 Task: Change the permissions so that no one can create, edit, and delete workflows.
Action: Mouse moved to (756, 69)
Screenshot: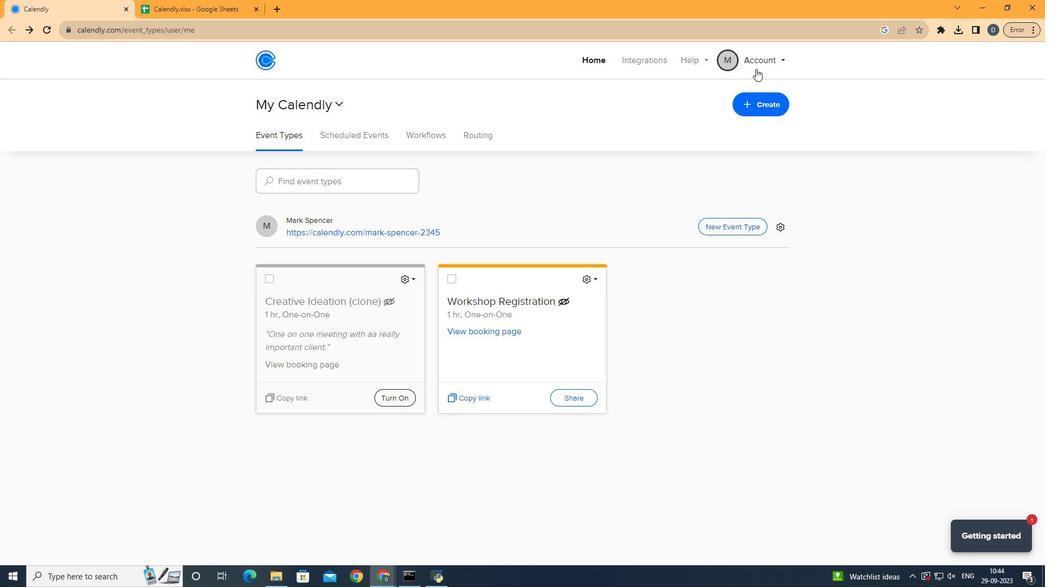 
Action: Mouse pressed left at (756, 69)
Screenshot: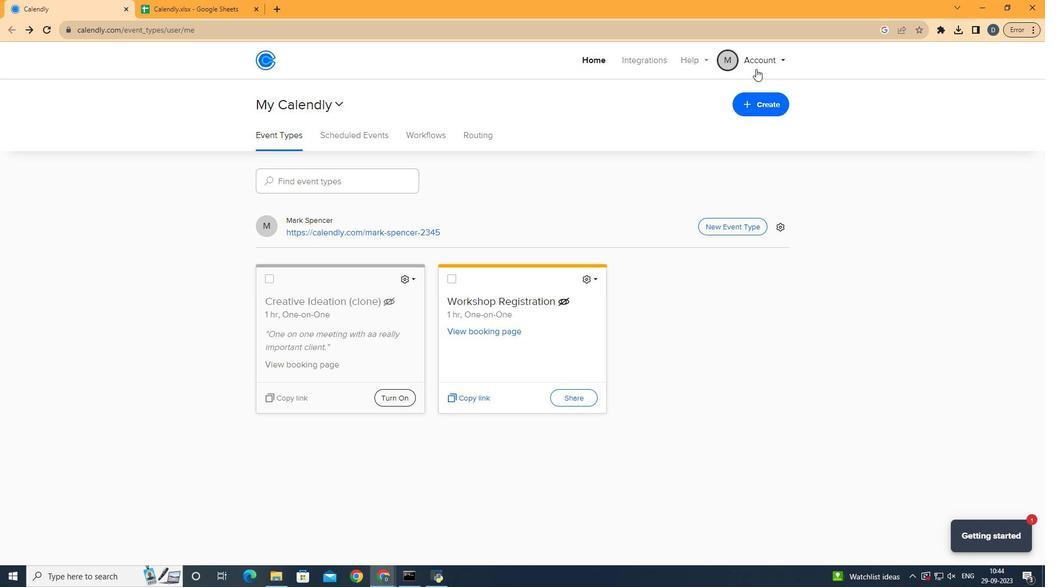 
Action: Mouse moved to (680, 203)
Screenshot: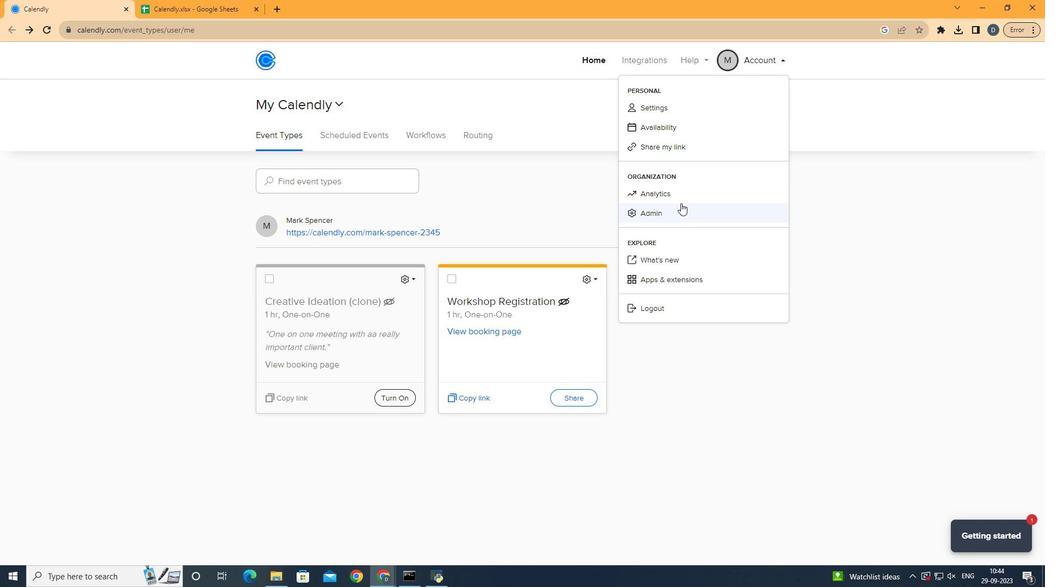 
Action: Mouse pressed left at (680, 203)
Screenshot: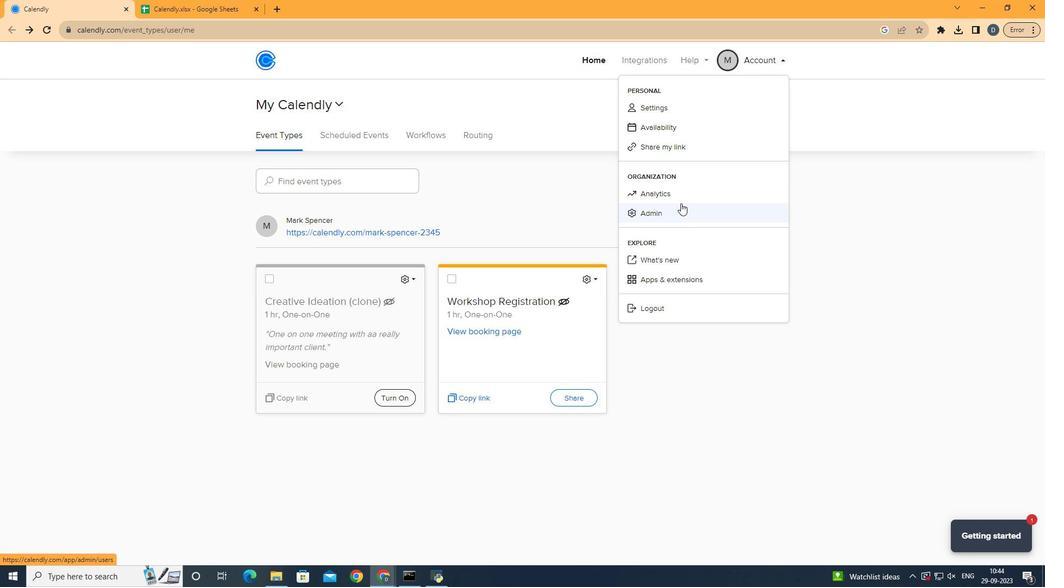 
Action: Mouse moved to (88, 274)
Screenshot: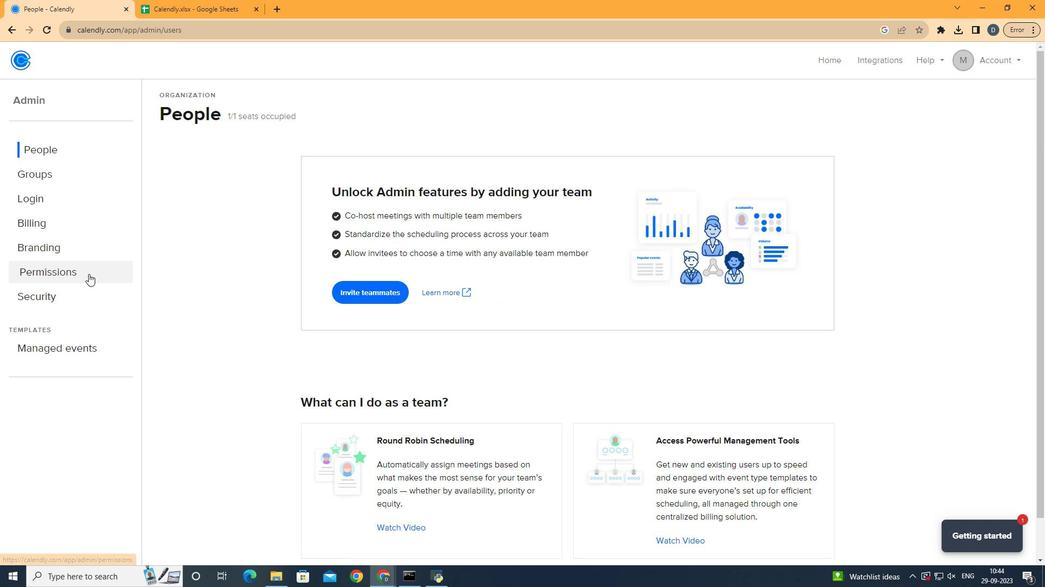 
Action: Mouse pressed left at (88, 274)
Screenshot: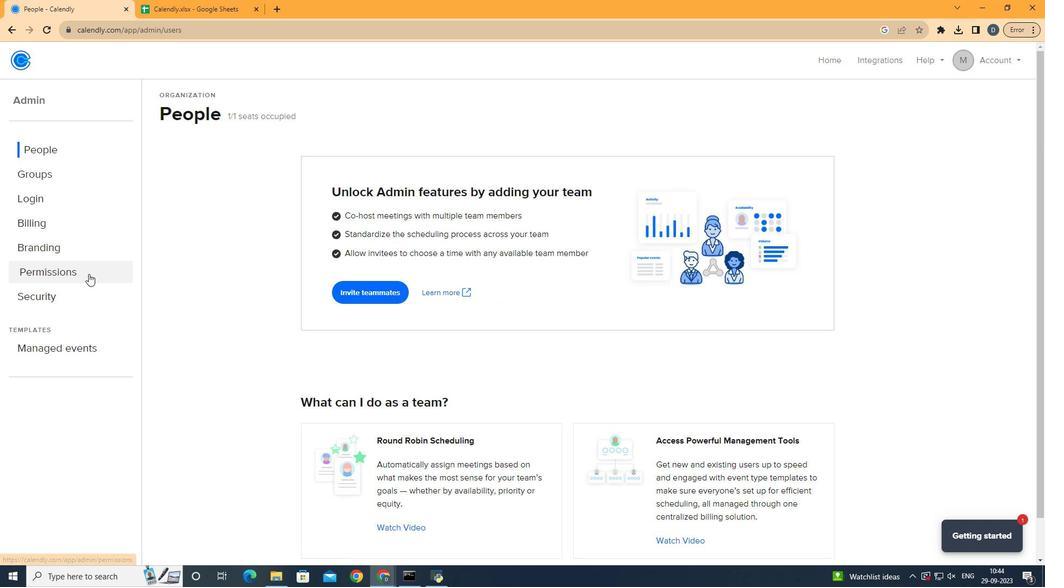 
Action: Mouse moved to (256, 130)
Screenshot: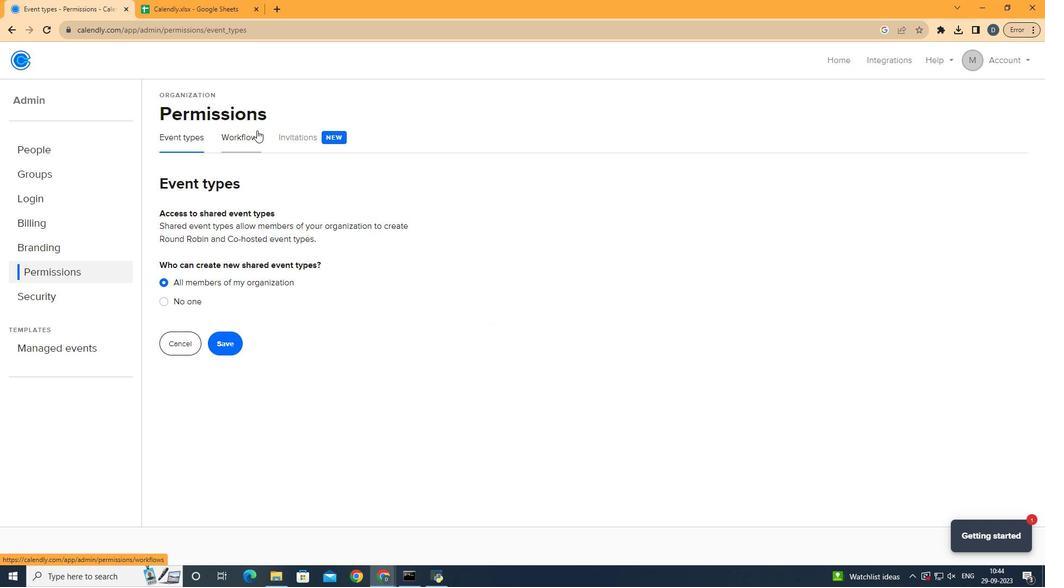 
Action: Mouse pressed left at (256, 130)
Screenshot: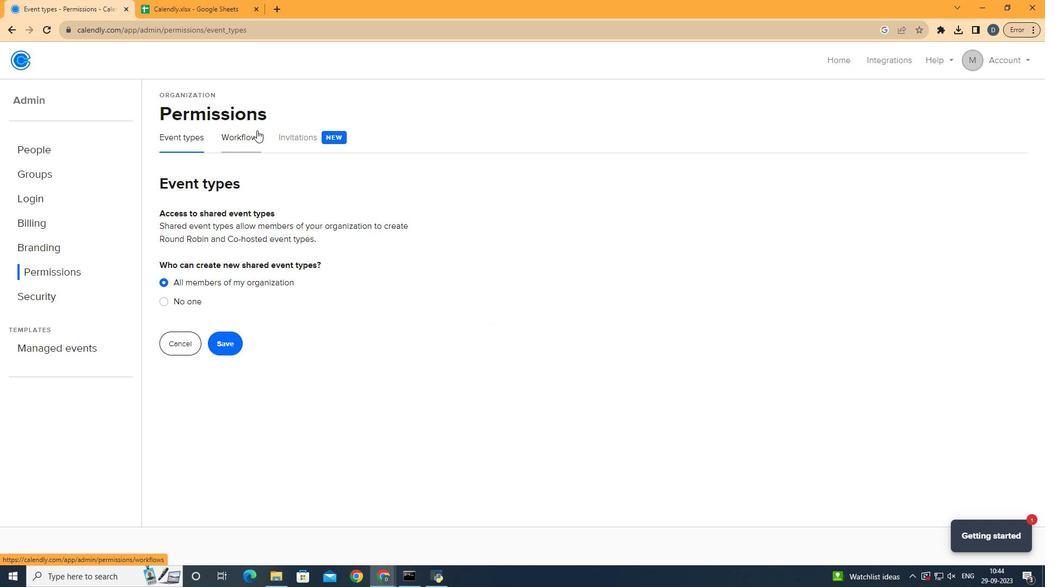 
Action: Mouse moved to (235, 299)
Screenshot: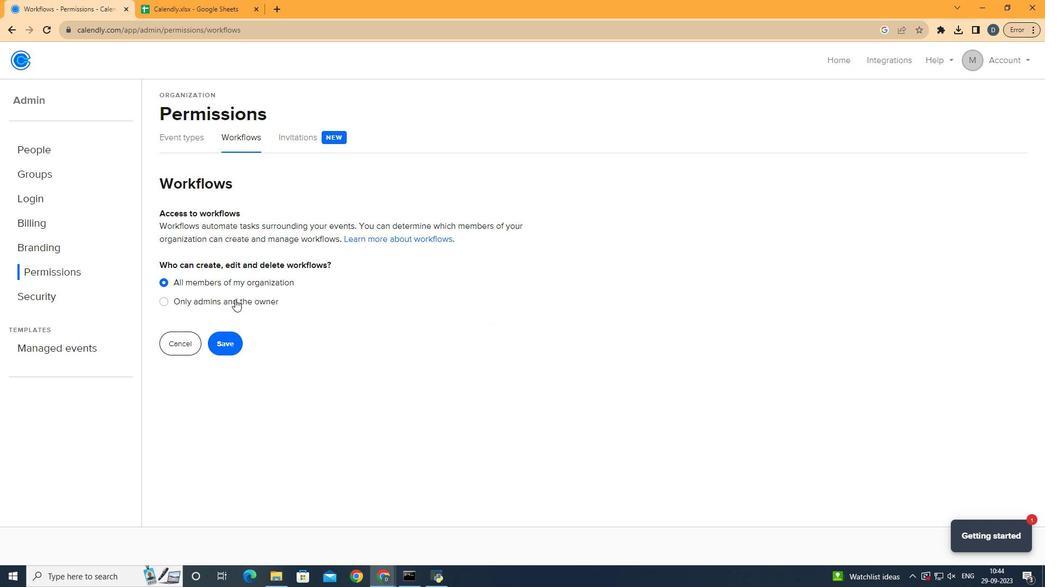 
Action: Mouse pressed left at (235, 299)
Screenshot: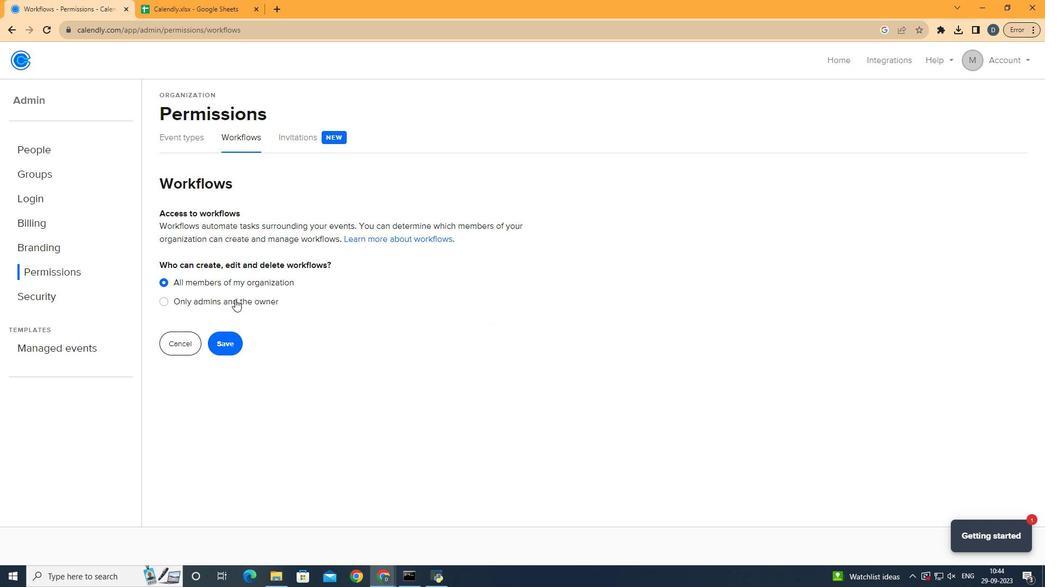 
Action: Mouse moved to (452, 304)
Screenshot: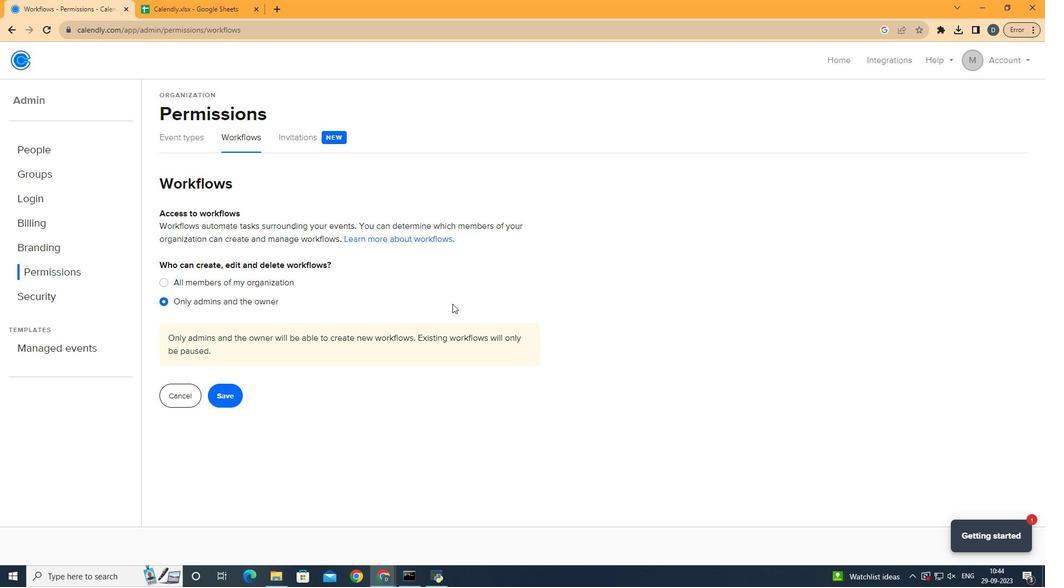 
